 Task: Create List Copyrights in Board Data Analytics Techniques to Workspace Brand Management
Action: Mouse moved to (825, 325)
Screenshot: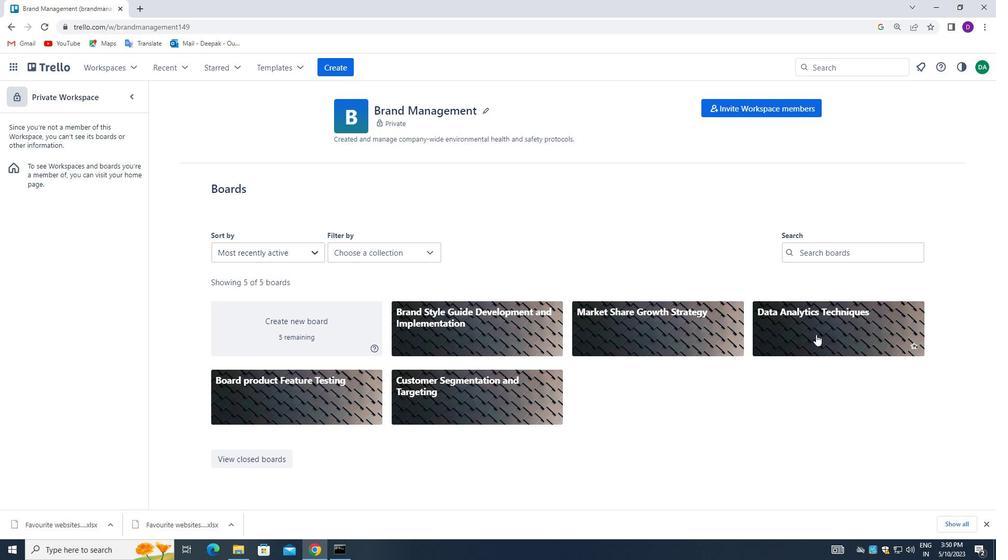 
Action: Mouse pressed left at (825, 325)
Screenshot: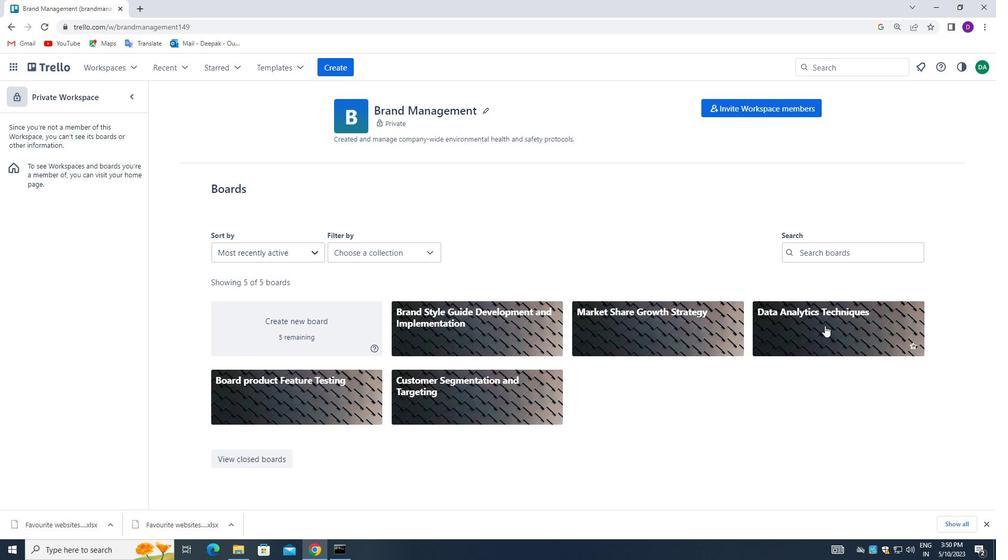 
Action: Mouse moved to (499, 138)
Screenshot: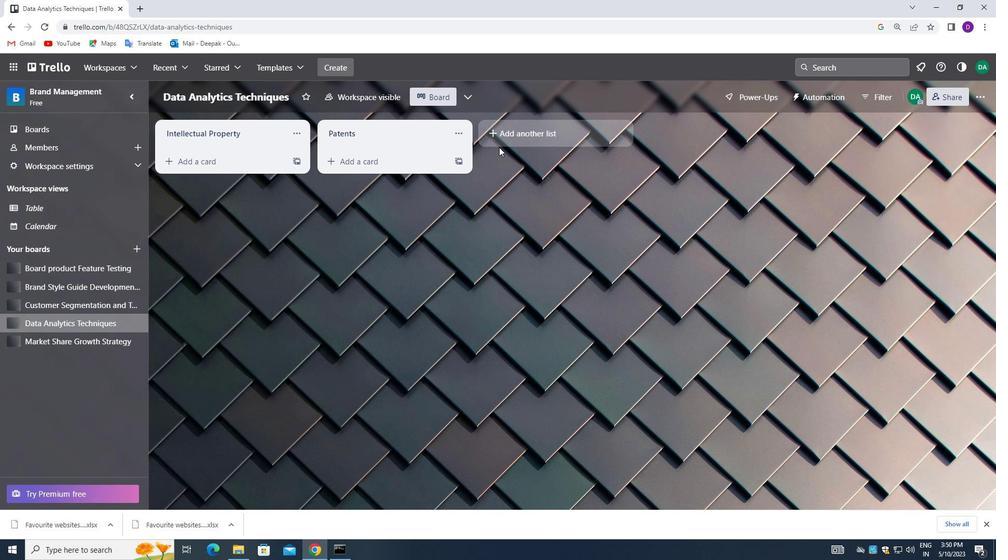 
Action: Mouse pressed left at (499, 138)
Screenshot: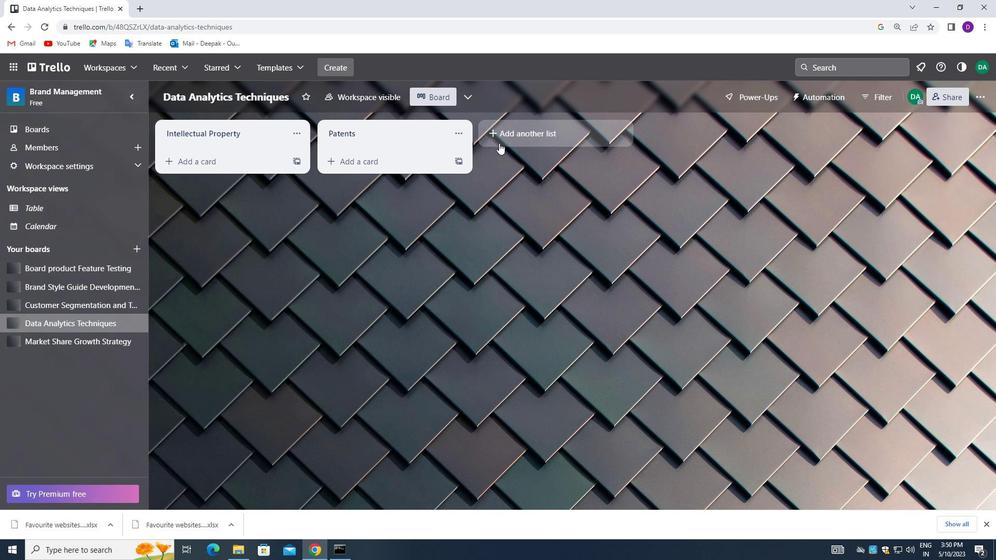 
Action: Mouse moved to (507, 137)
Screenshot: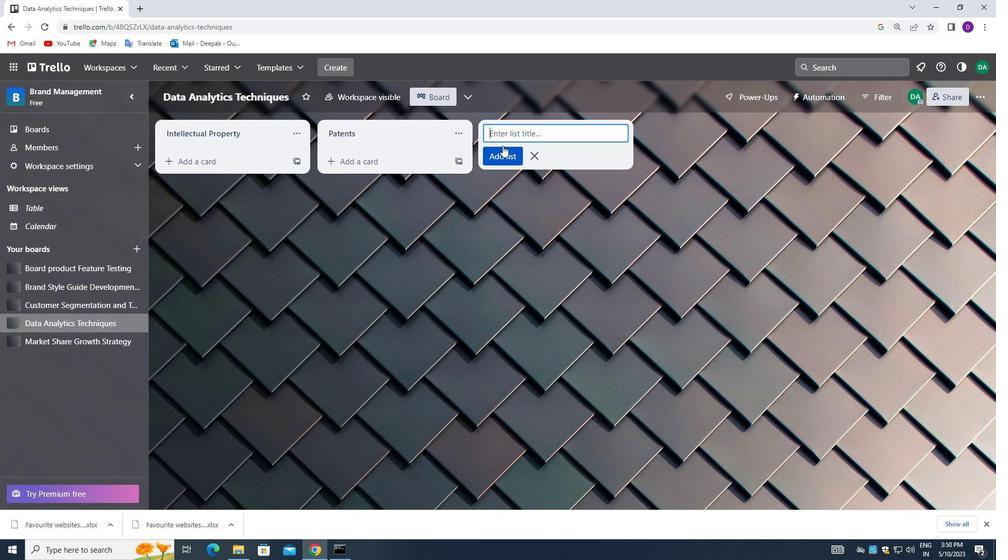 
Action: Mouse pressed left at (507, 137)
Screenshot: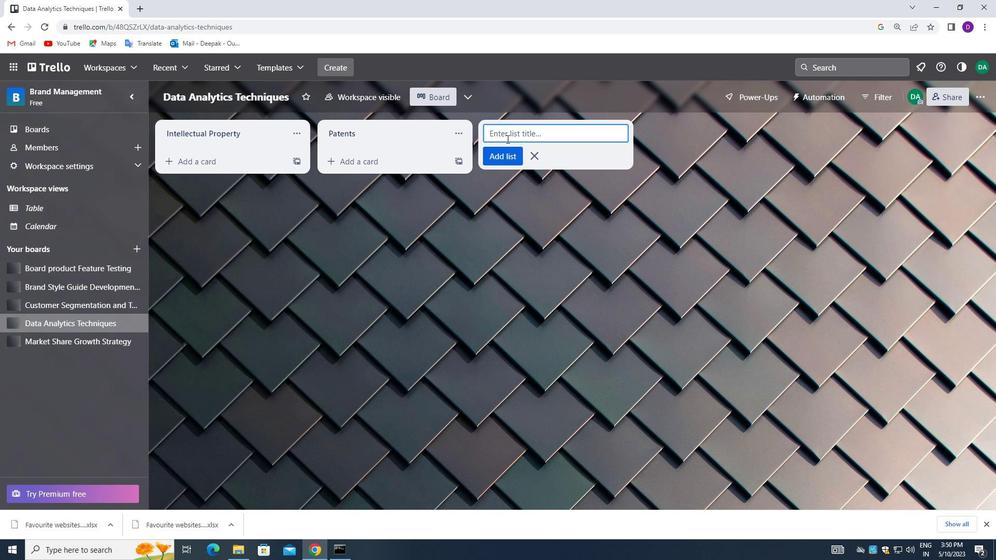 
Action: Mouse moved to (437, 233)
Screenshot: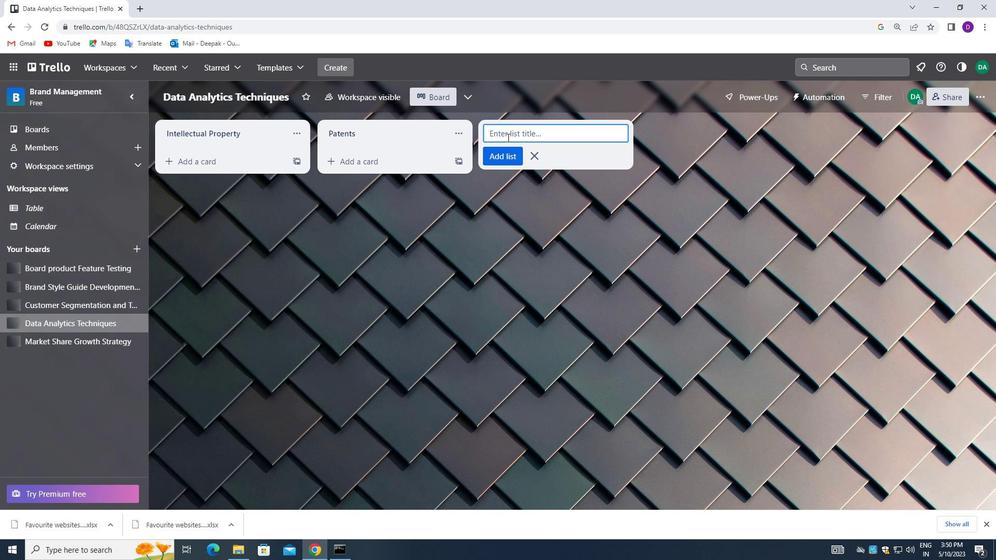 
Action: Key pressed <Key.shift><Key.shift><Key.shift><Key.shift><Key.shift><Key.shift><Key.shift><Key.shift><Key.shift><Key.shift><Key.shift><Key.shift><Key.shift>X<Key.backspace><Key.shift_r>CP<Key.backspace>OPYRIGHTS
Screenshot: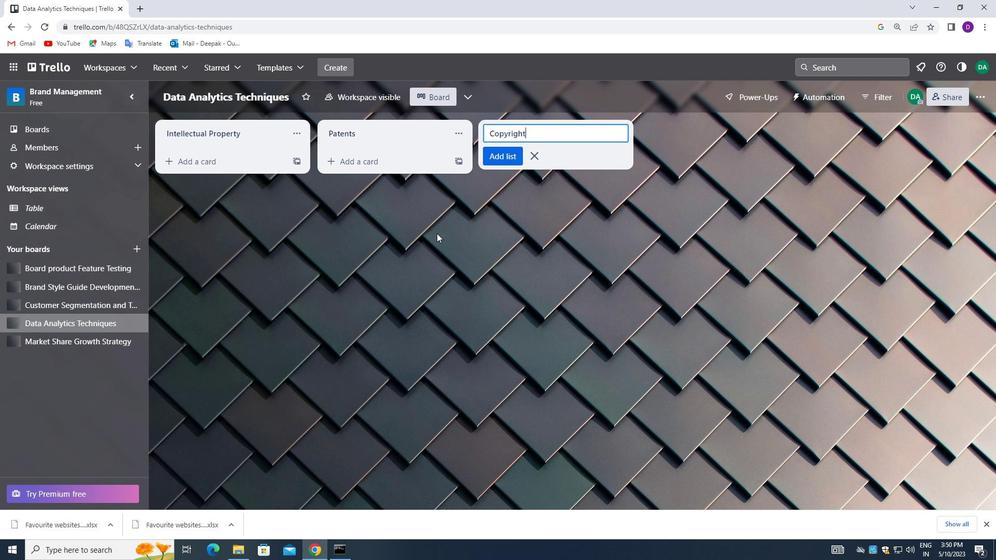 
Action: Mouse moved to (498, 156)
Screenshot: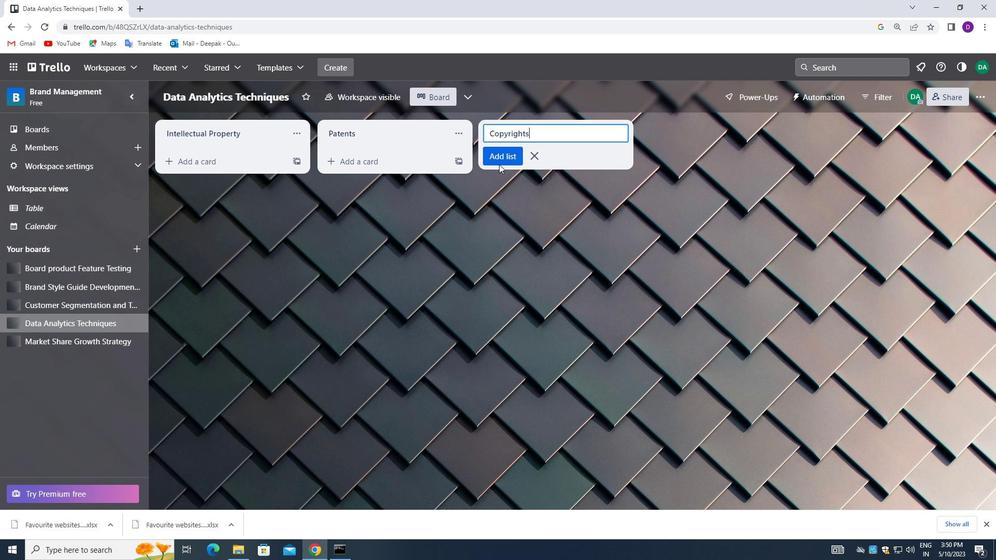 
Action: Mouse pressed left at (498, 156)
Screenshot: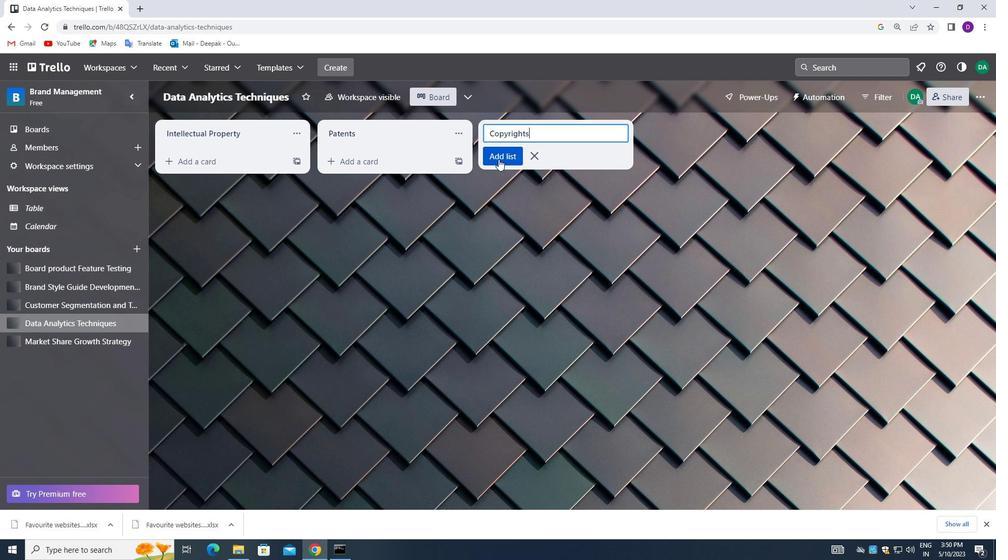 
Action: Mouse moved to (509, 228)
Screenshot: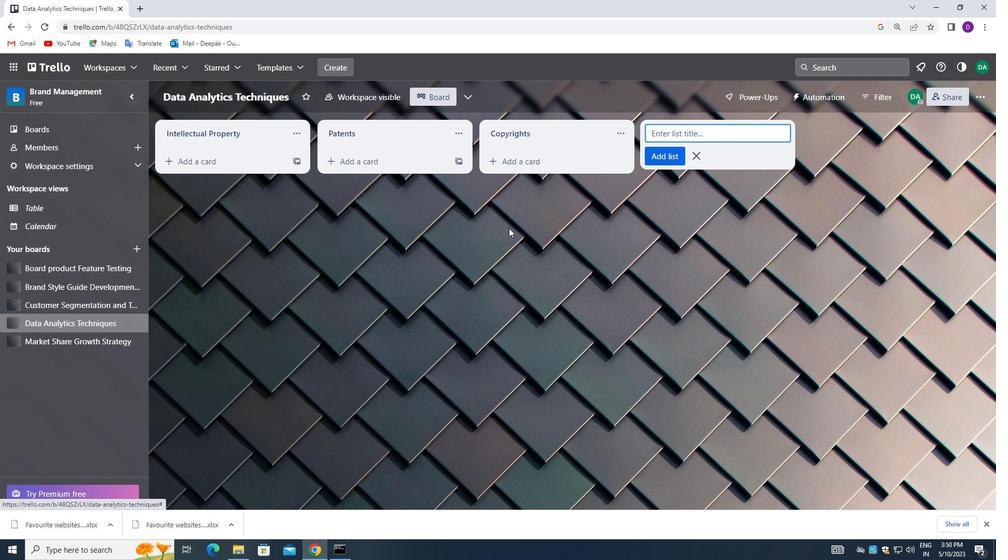 
